 Task: Flip vertically.
Action: Mouse moved to (693, 232)
Screenshot: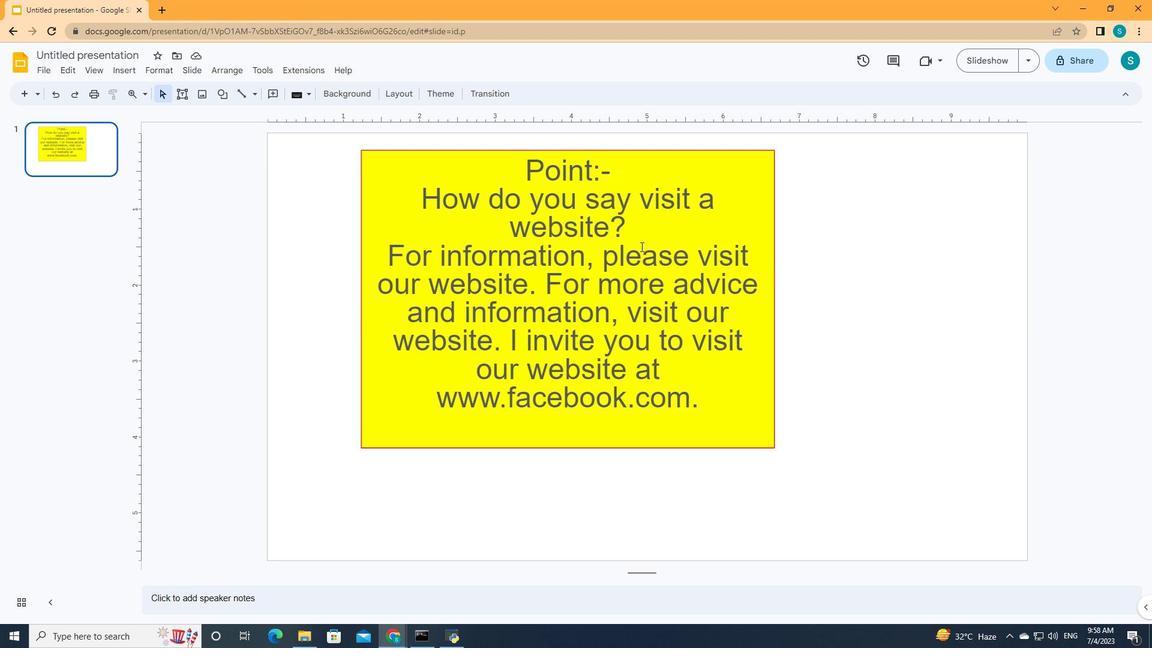 
Action: Mouse pressed left at (693, 232)
Screenshot: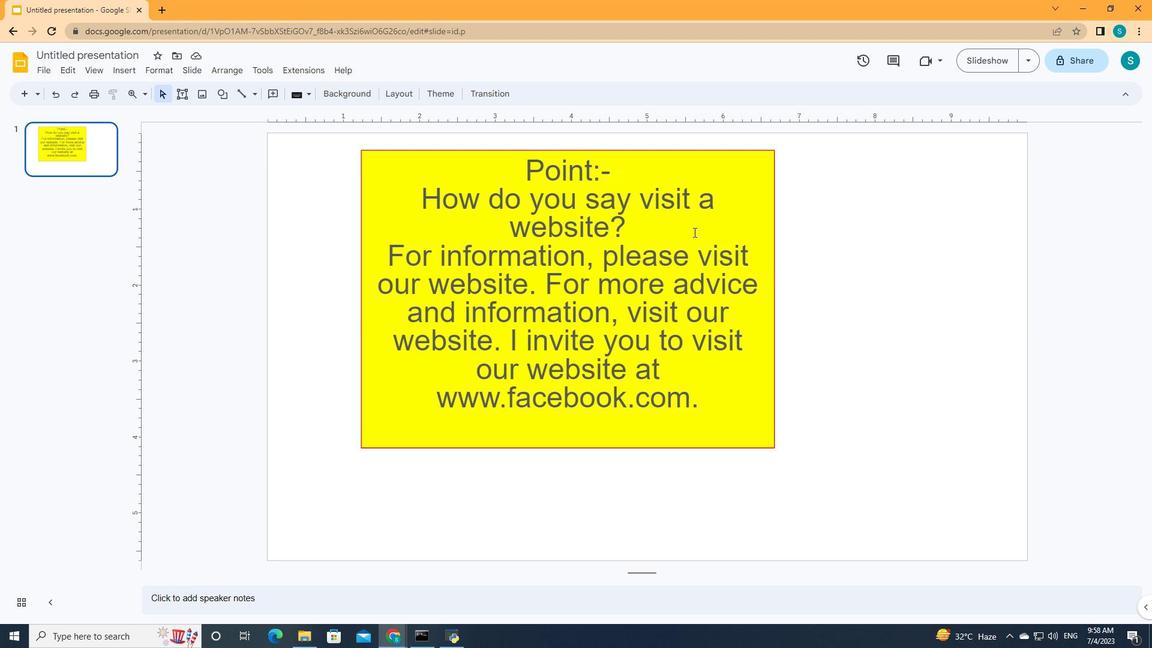 
Action: Mouse moved to (843, 91)
Screenshot: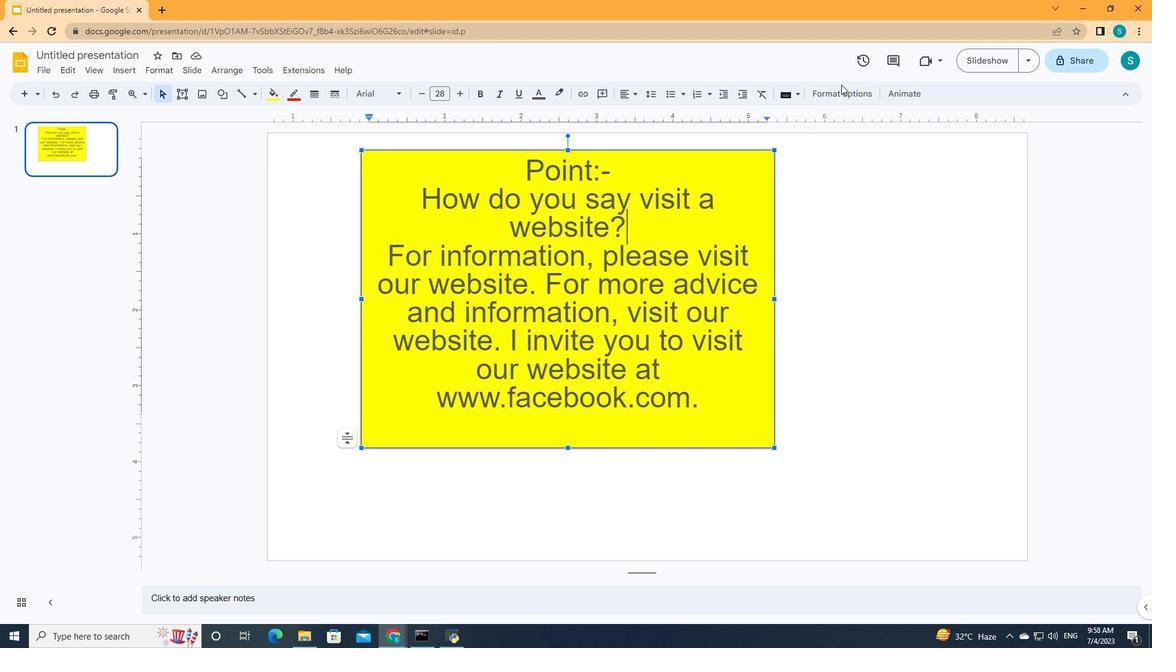 
Action: Mouse pressed left at (843, 91)
Screenshot: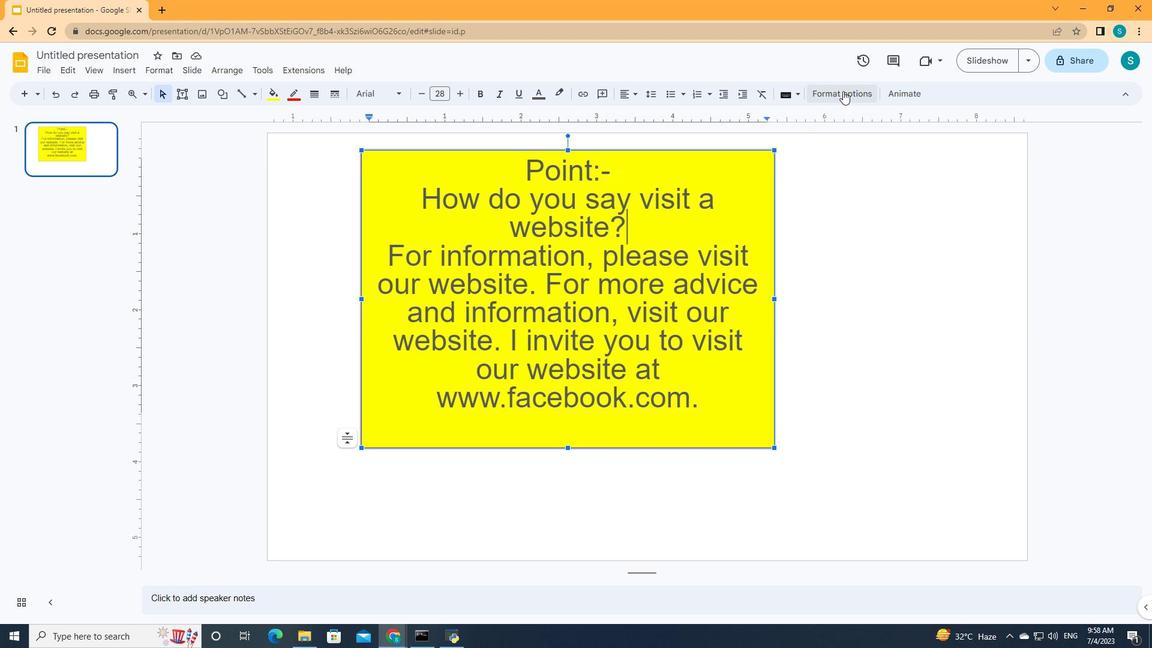 
Action: Mouse moved to (1011, 135)
Screenshot: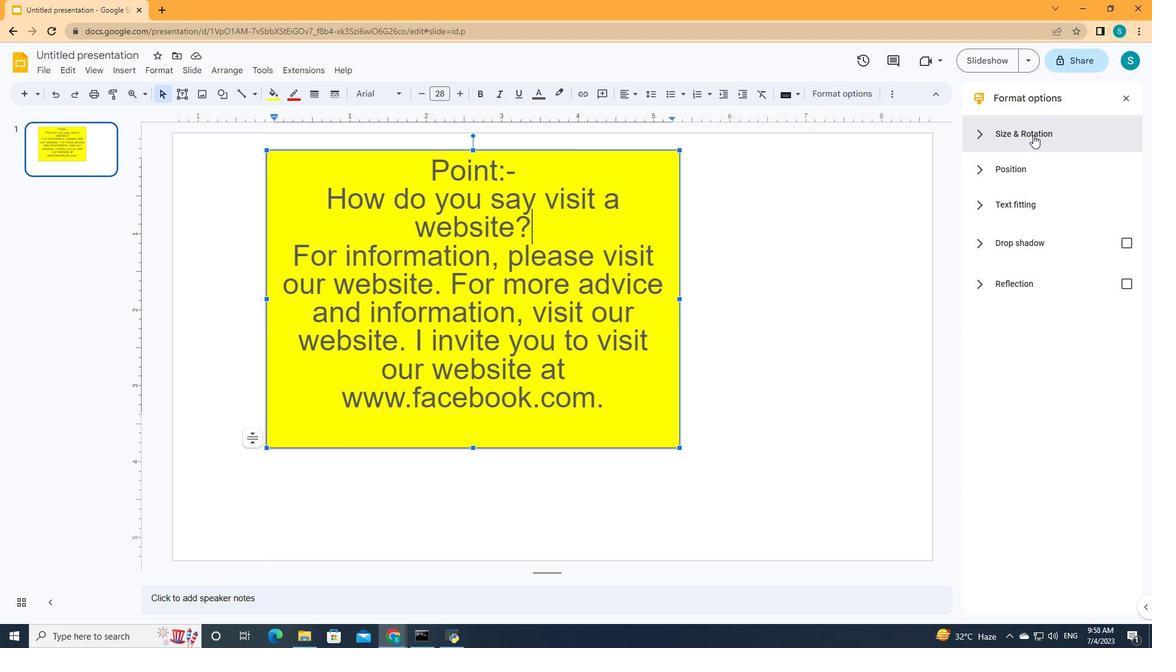 
Action: Mouse pressed left at (1011, 135)
Screenshot: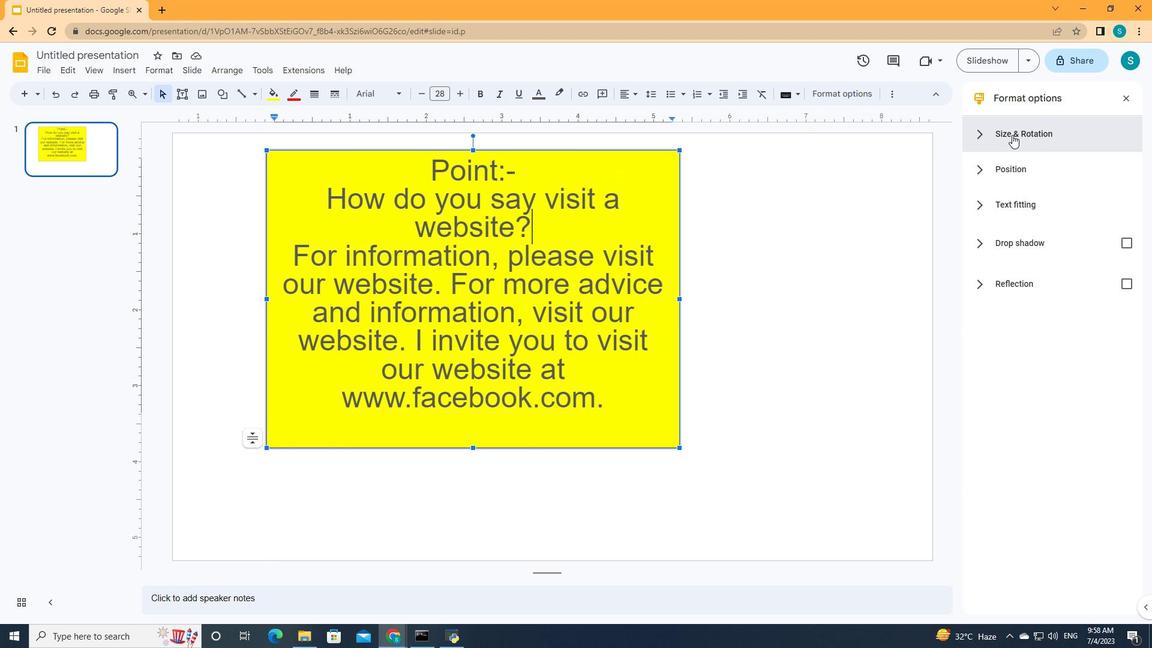 
Action: Mouse moved to (1090, 335)
Screenshot: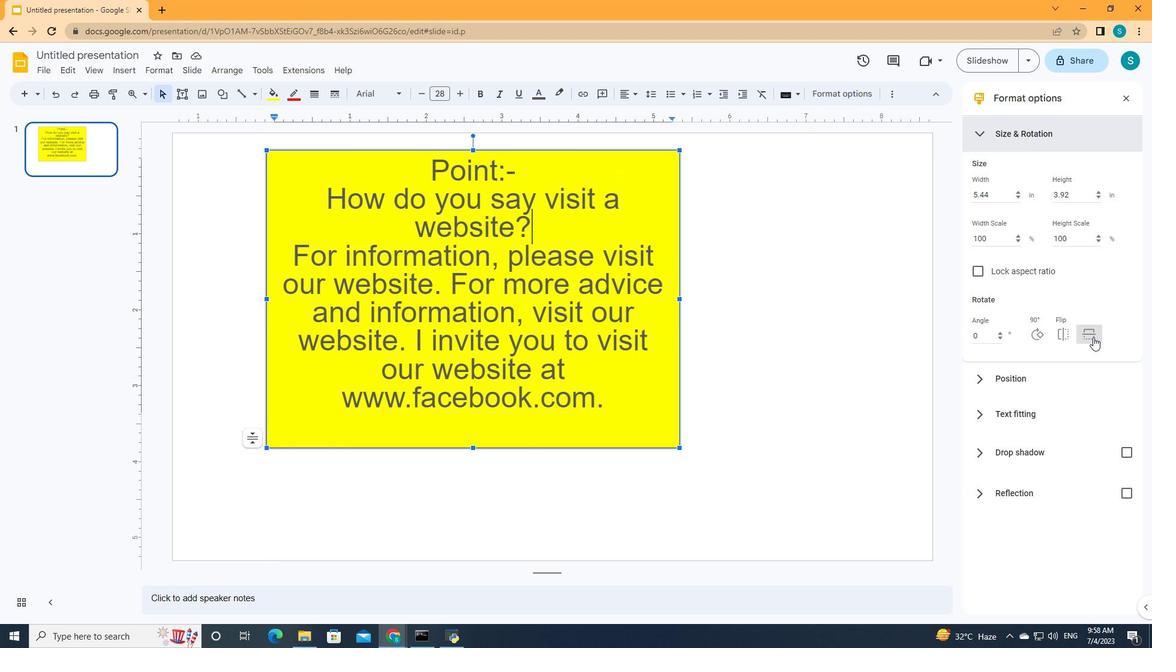 
Action: Mouse pressed left at (1090, 335)
Screenshot: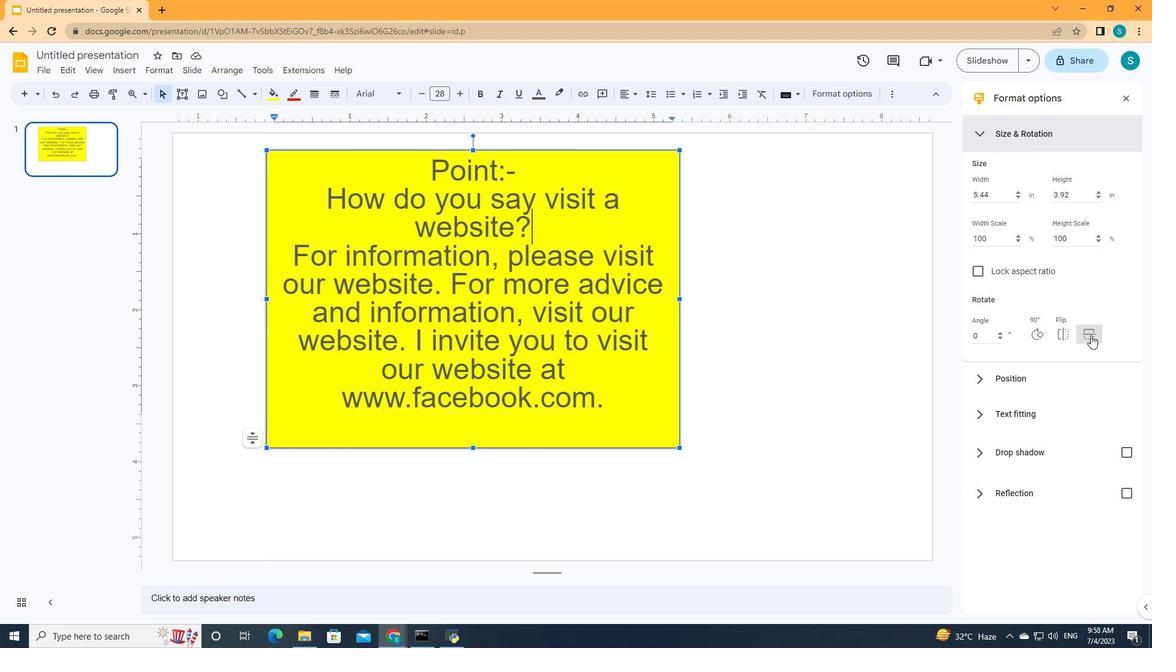 
